 Task: Add Aura Cacia Peppermint Essential Oil to the cart.
Action: Mouse moved to (832, 304)
Screenshot: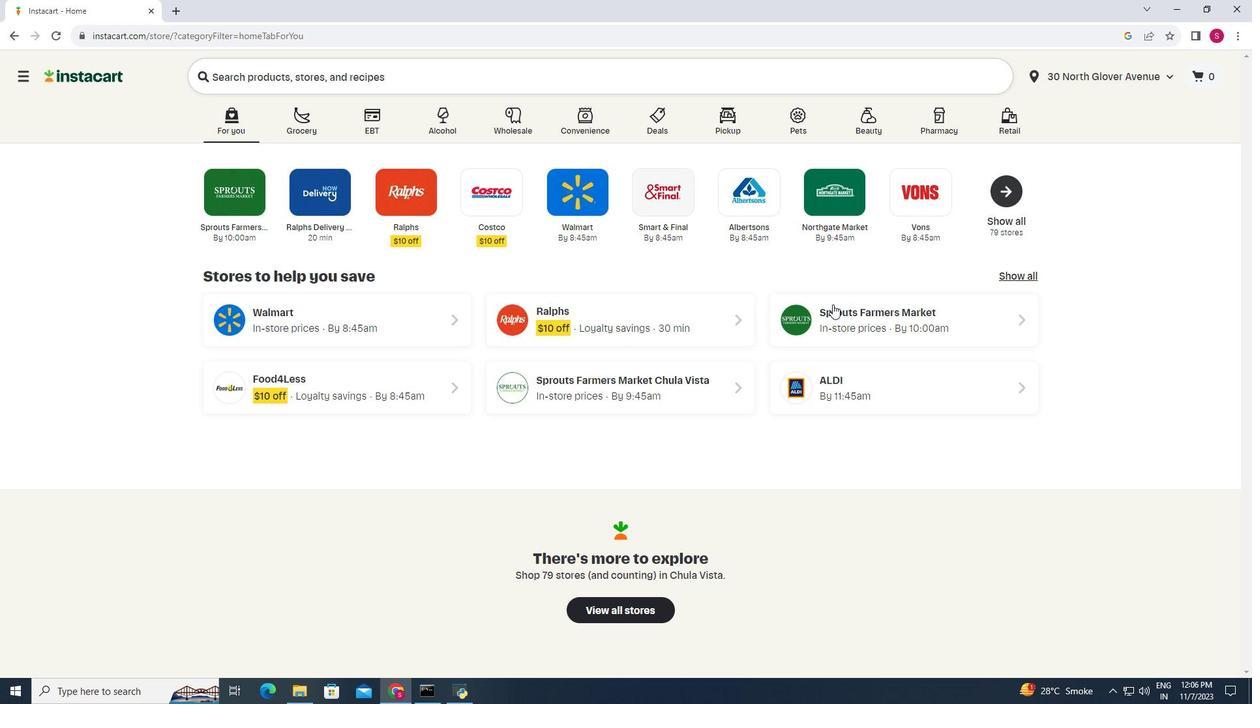 
Action: Mouse pressed left at (832, 304)
Screenshot: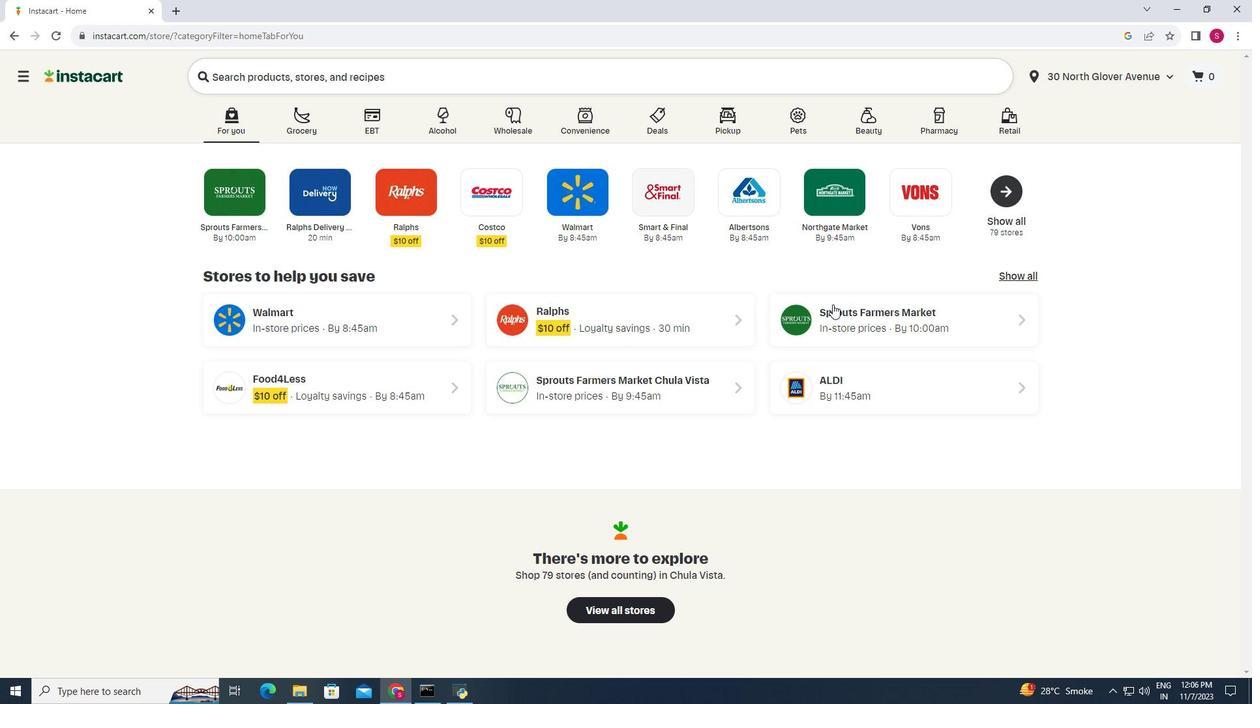 
Action: Mouse moved to (71, 396)
Screenshot: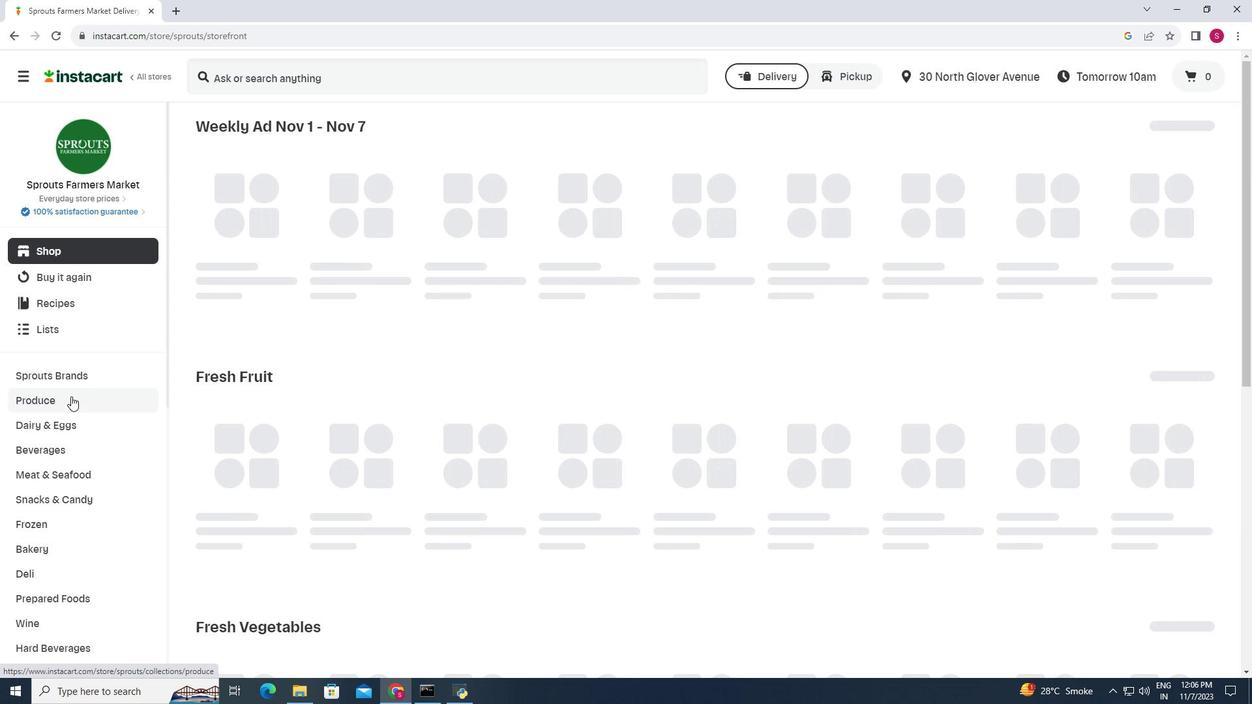 
Action: Mouse scrolled (71, 395) with delta (0, 0)
Screenshot: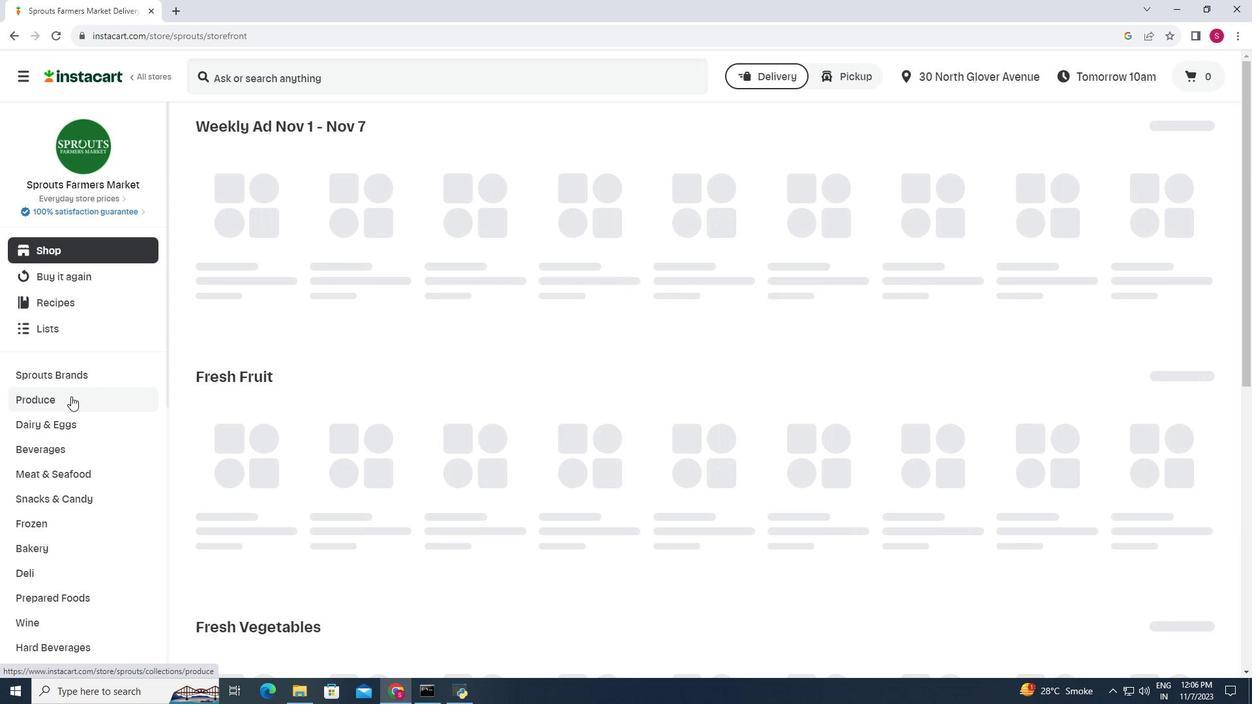 
Action: Mouse scrolled (71, 395) with delta (0, 0)
Screenshot: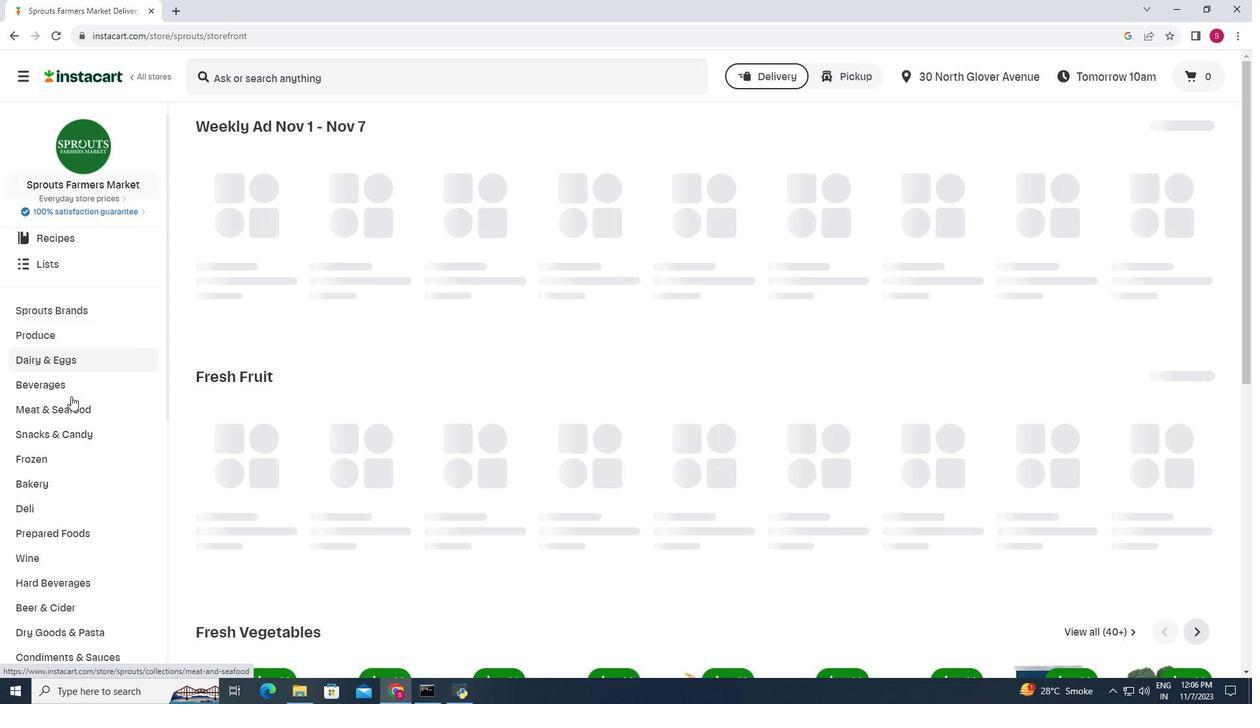 
Action: Mouse scrolled (71, 395) with delta (0, 0)
Screenshot: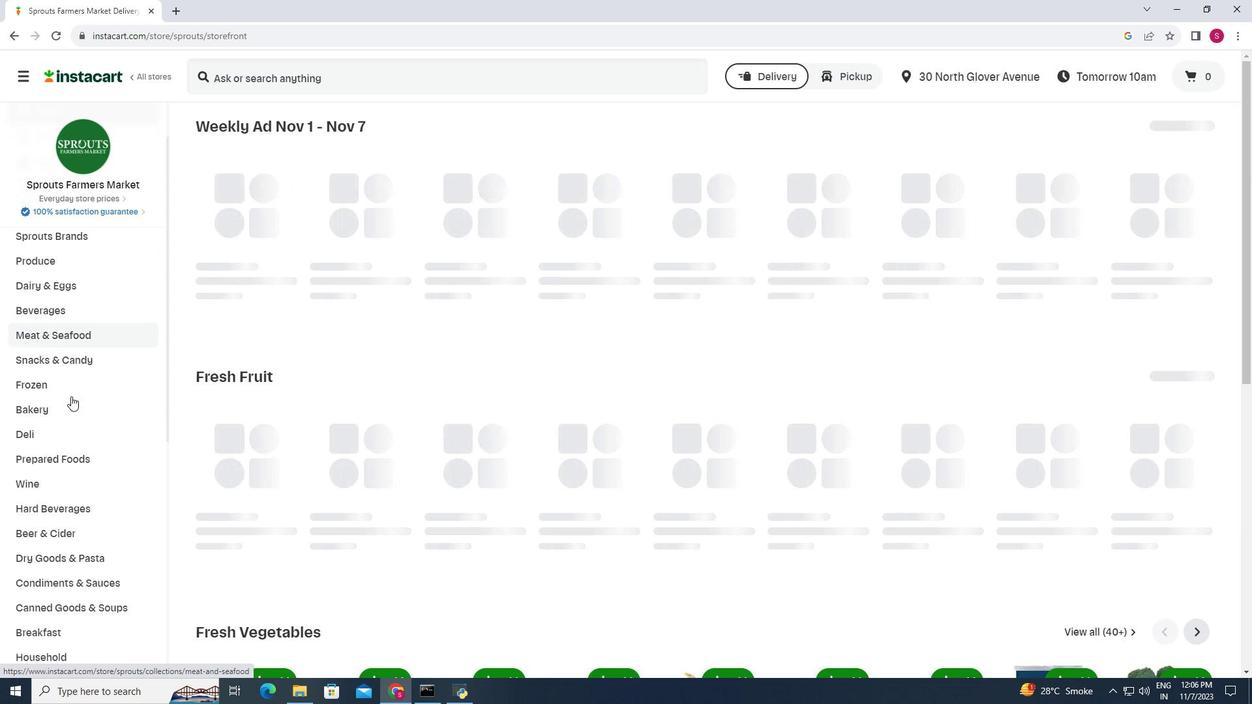
Action: Mouse scrolled (71, 395) with delta (0, 0)
Screenshot: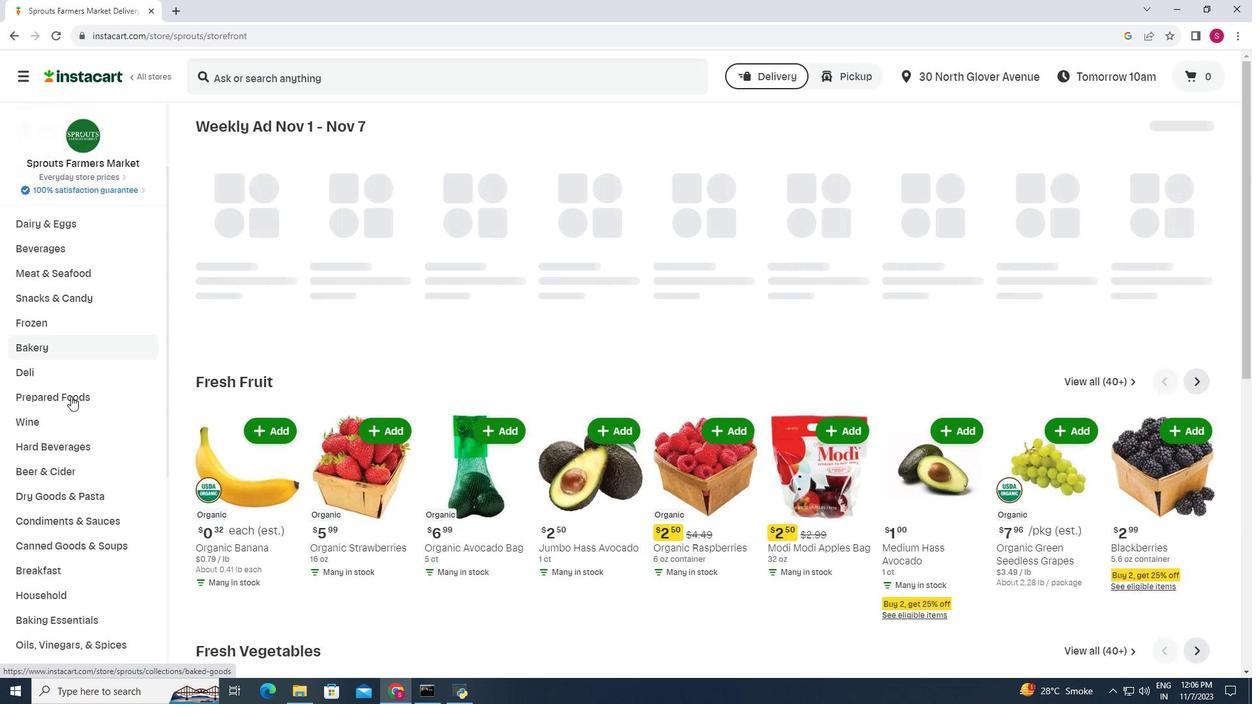 
Action: Mouse moved to (48, 531)
Screenshot: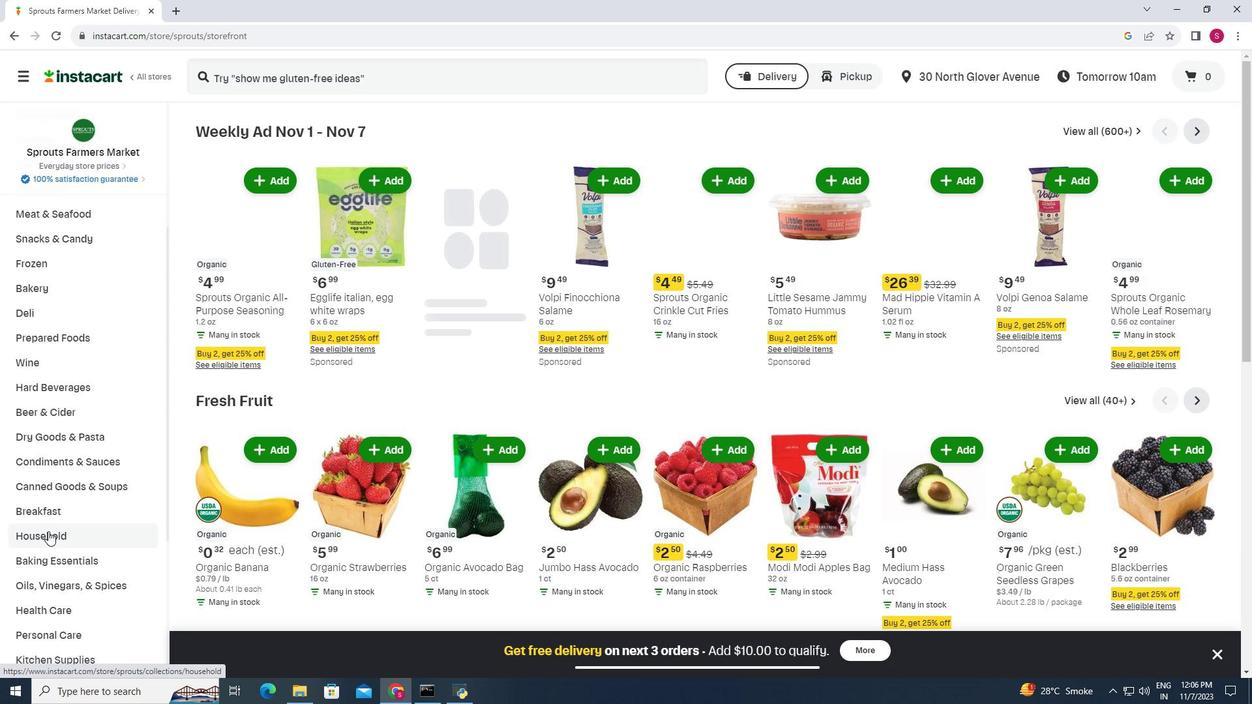 
Action: Mouse pressed left at (48, 531)
Screenshot: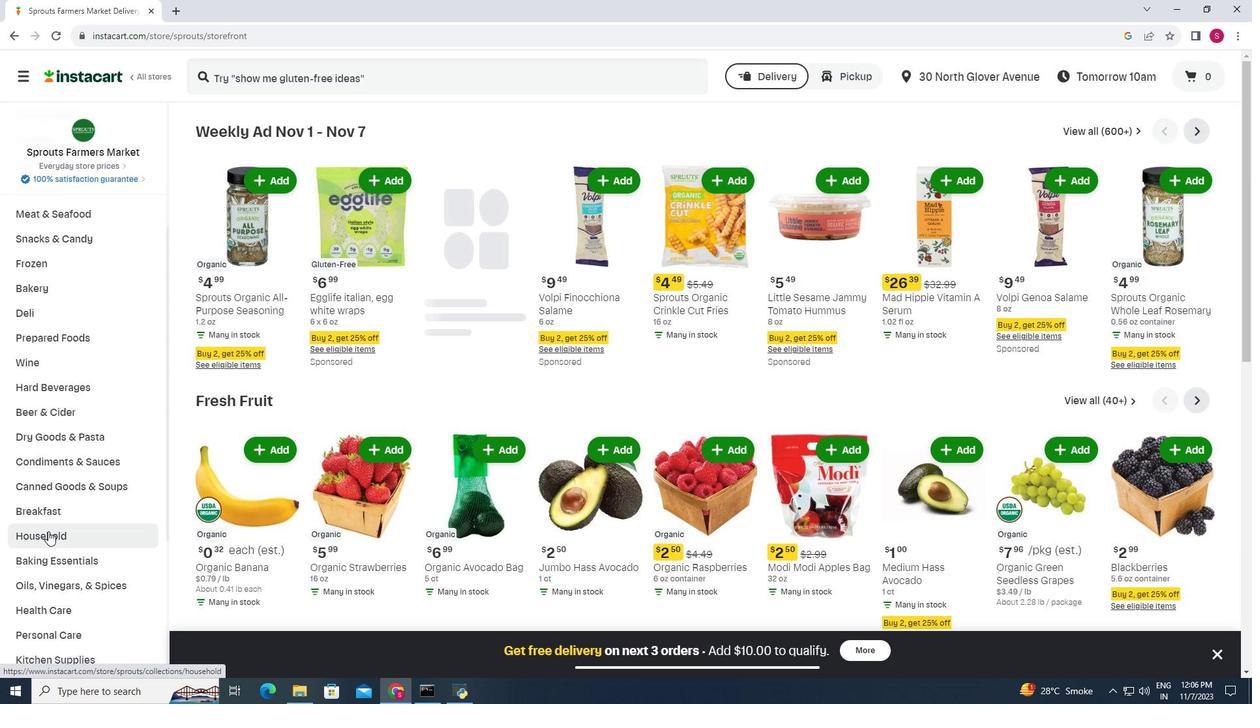 
Action: Mouse moved to (737, 160)
Screenshot: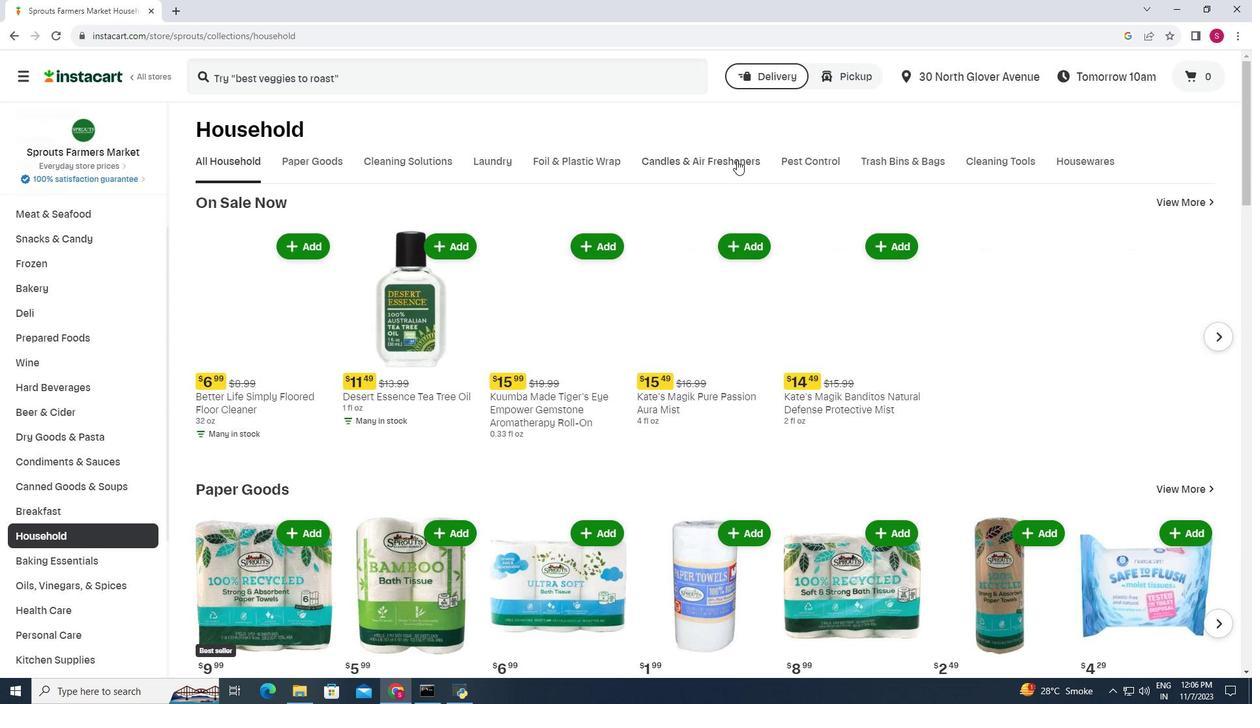 
Action: Mouse pressed left at (737, 160)
Screenshot: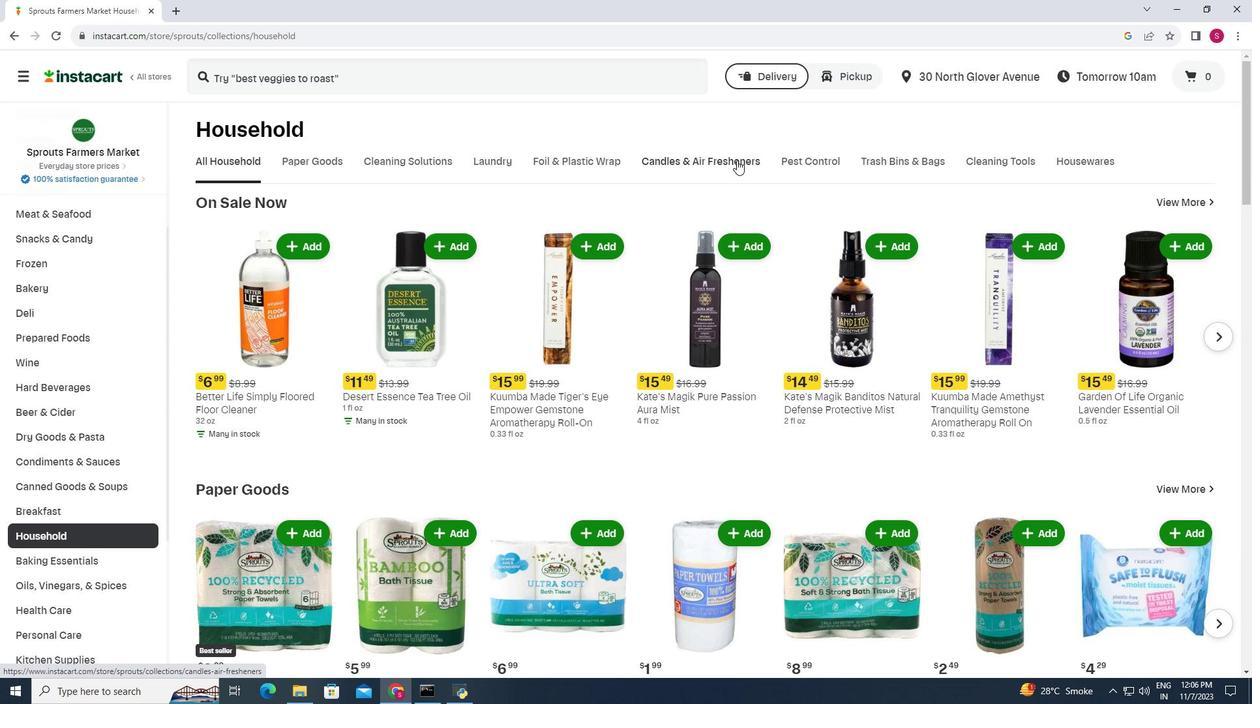 
Action: Mouse moved to (352, 74)
Screenshot: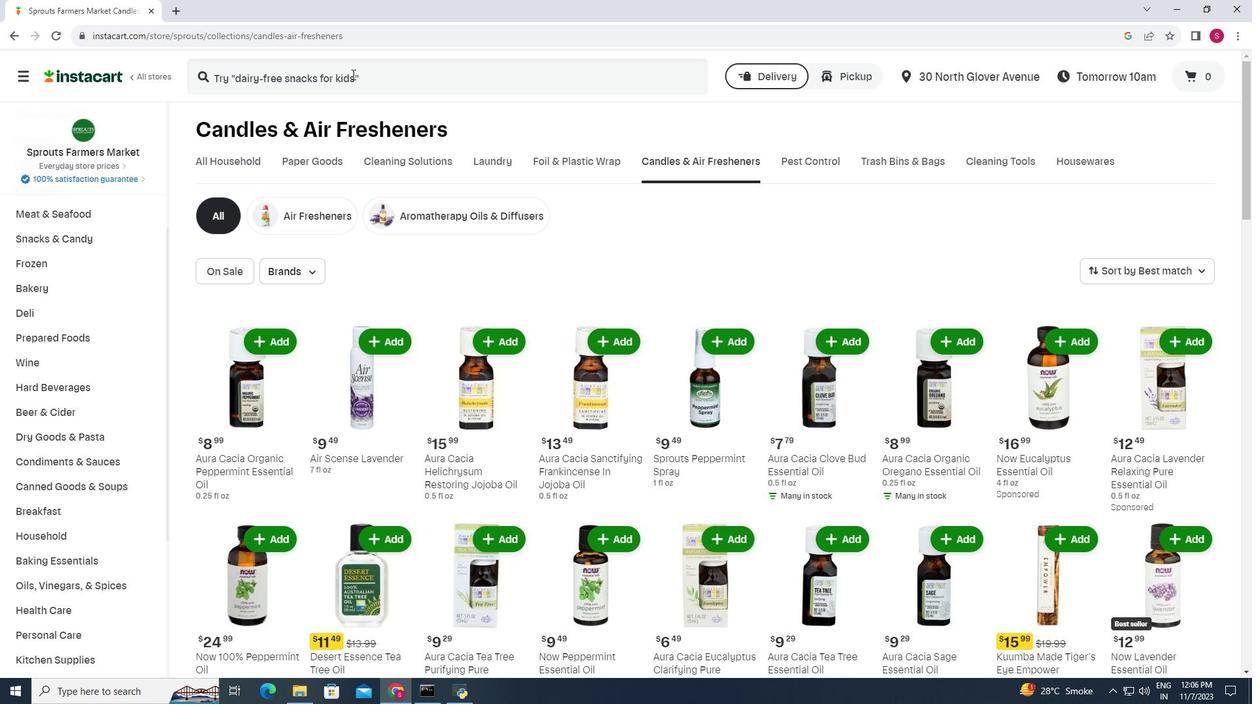 
Action: Mouse pressed left at (352, 74)
Screenshot: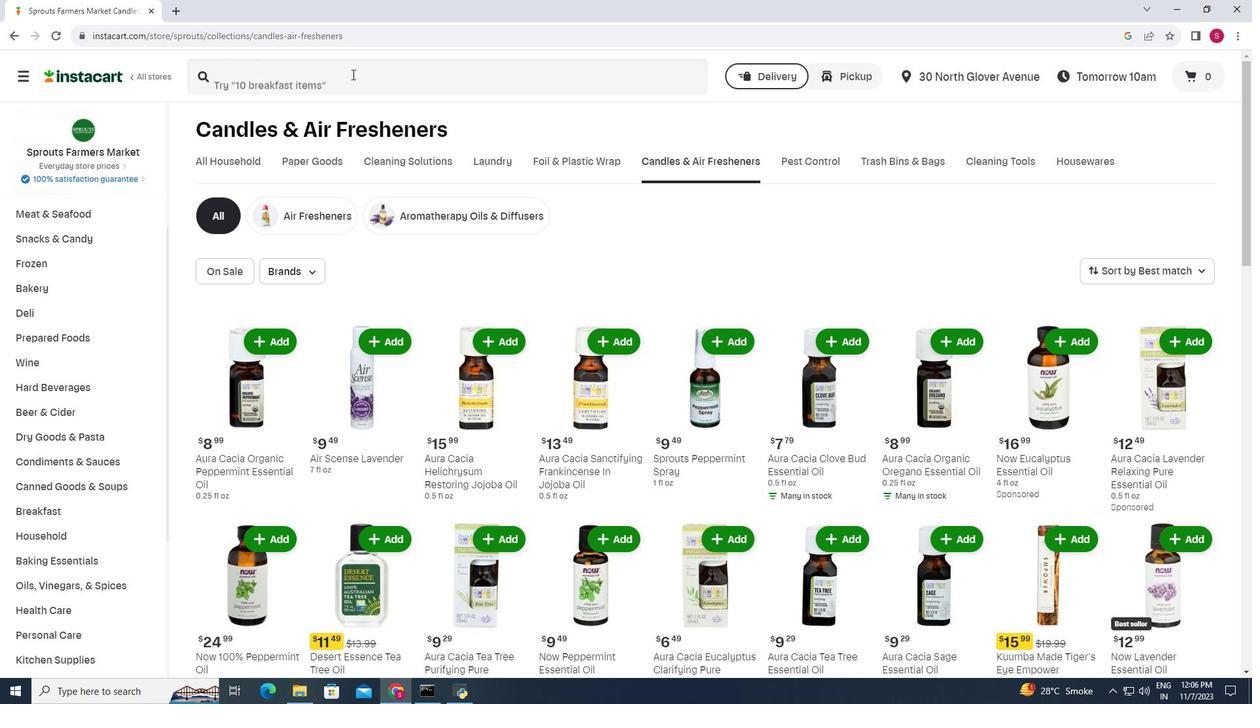 
Action: Mouse moved to (346, 73)
Screenshot: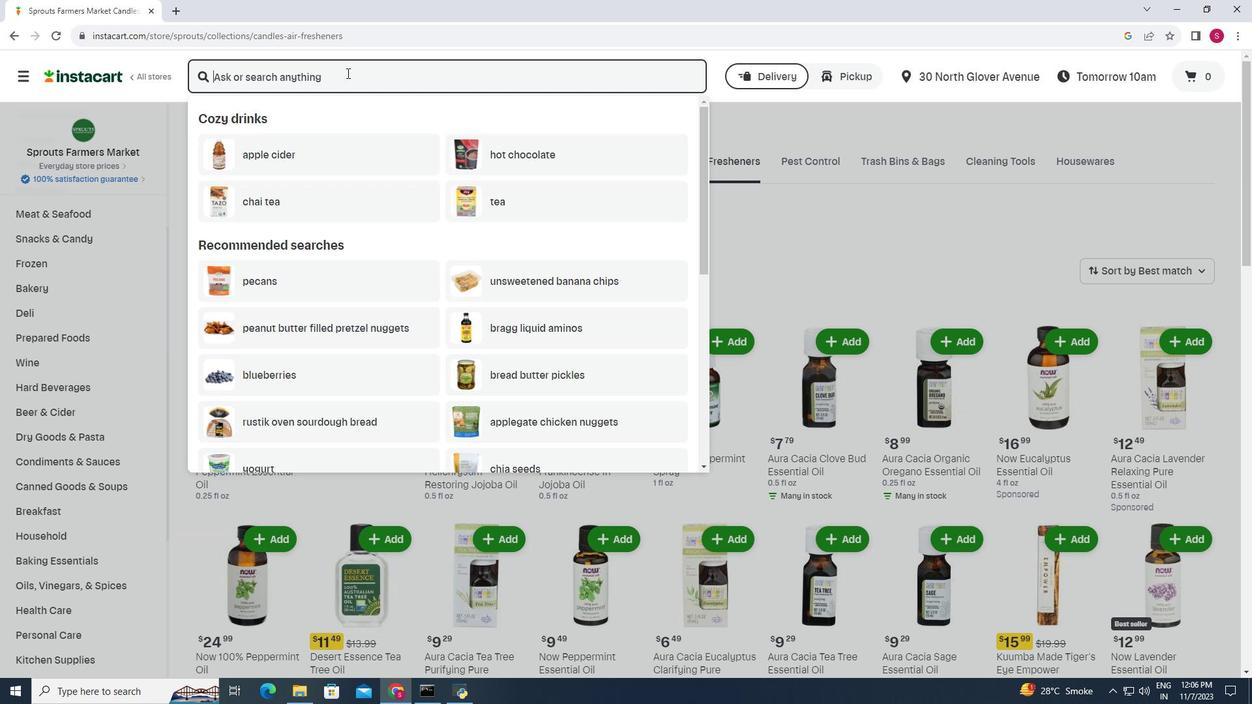 
Action: Key pressed <Key.shift>Aura<Key.space><Key.shift>Cacia<Key.space><Key.shift>Peppermint<Key.space><Key.shift>Essential<Key.space><Key.shift><Key.shift><Key.shift><Key.shift>Oil<Key.enter>
Screenshot: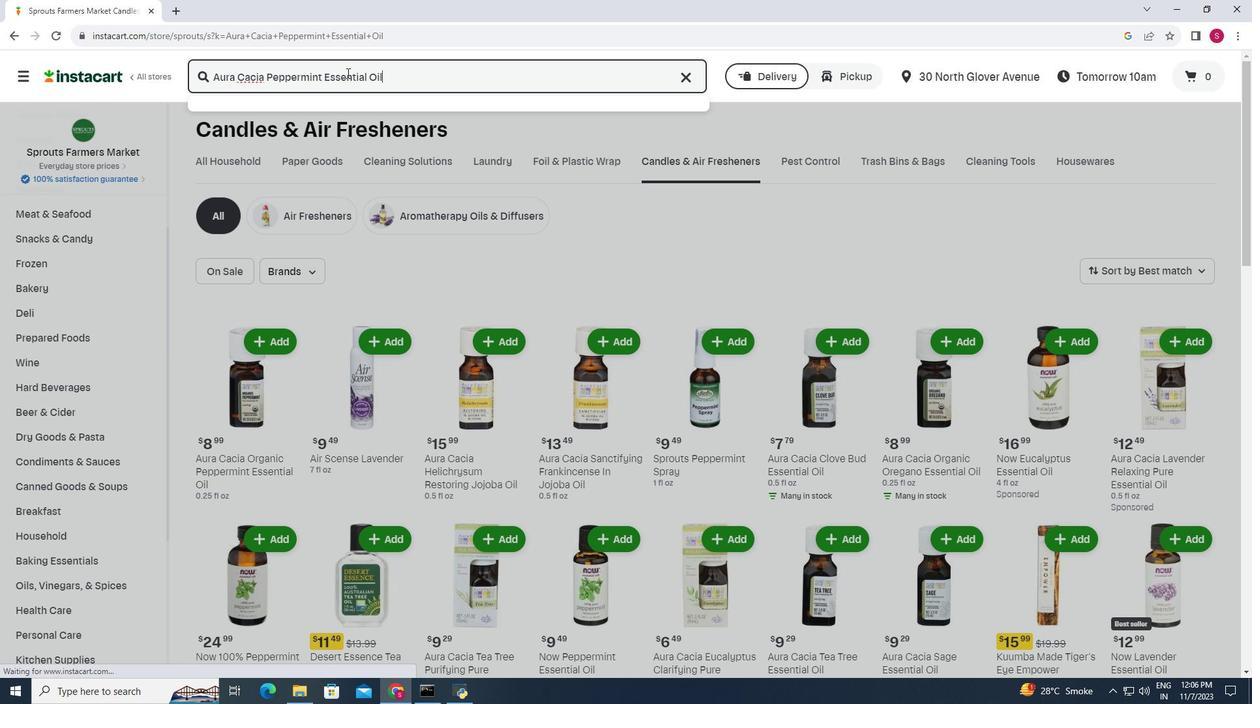 
Action: Mouse moved to (752, 176)
Screenshot: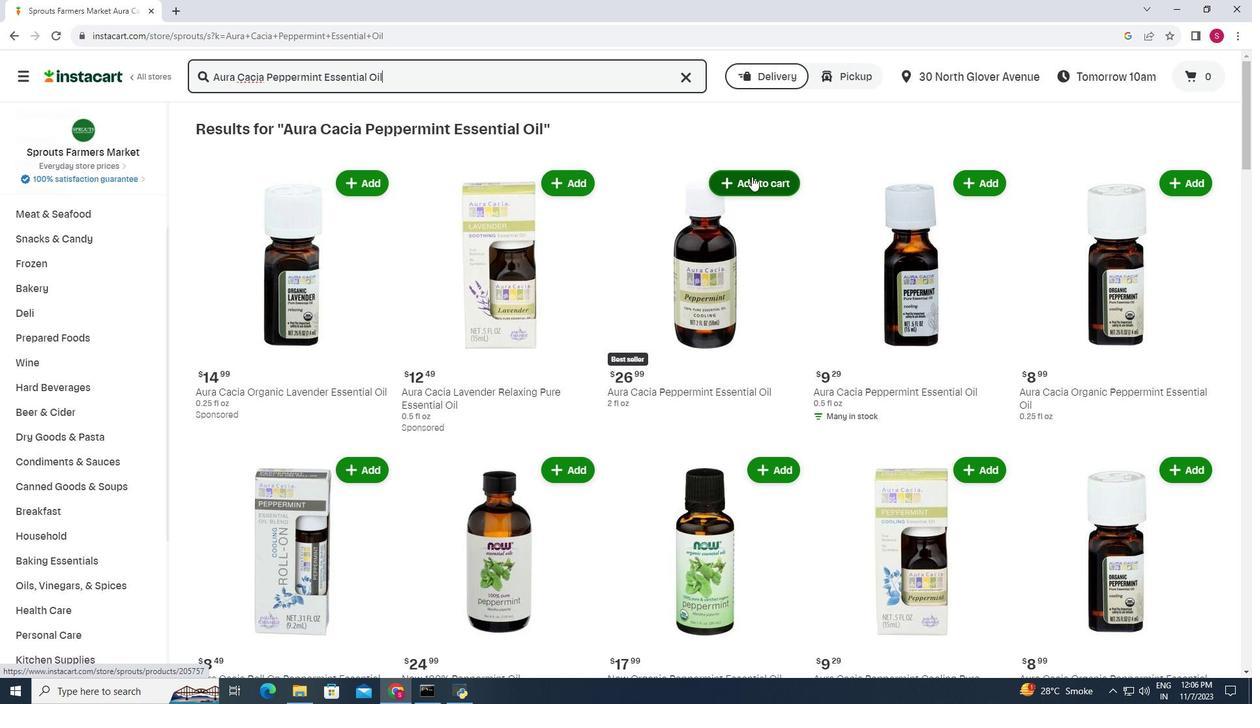 
Action: Mouse pressed left at (752, 176)
Screenshot: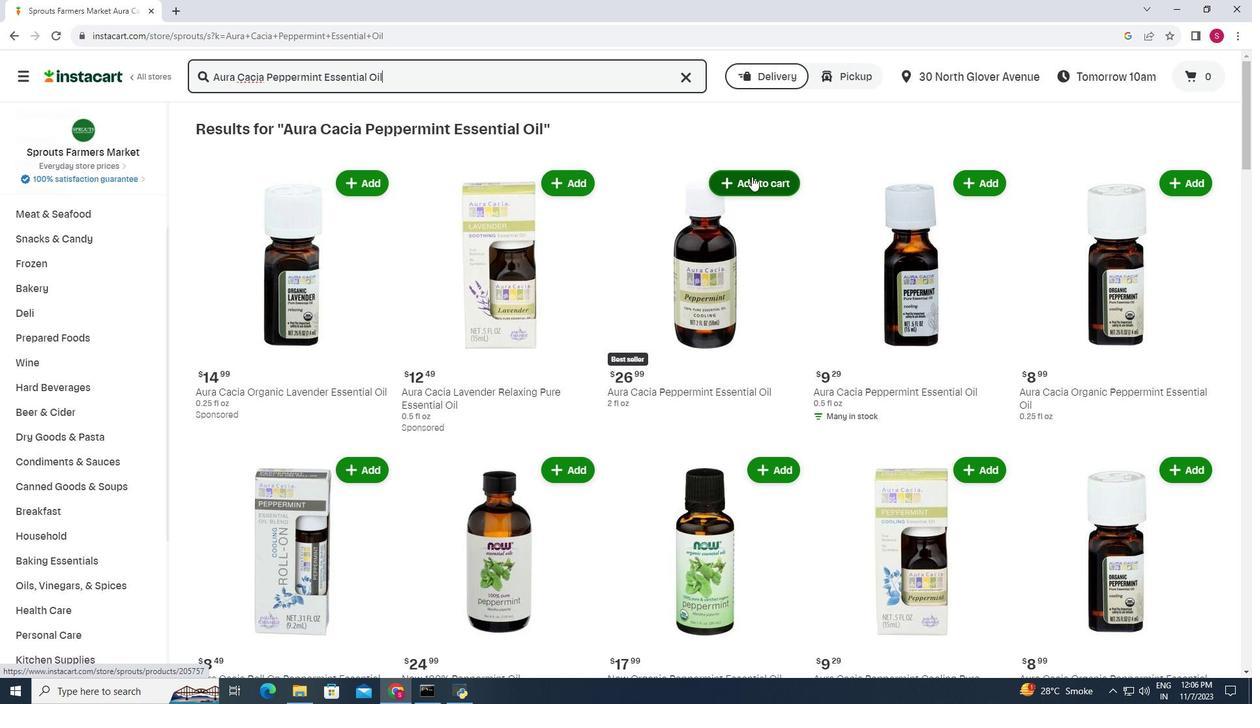
Action: Mouse moved to (663, 167)
Screenshot: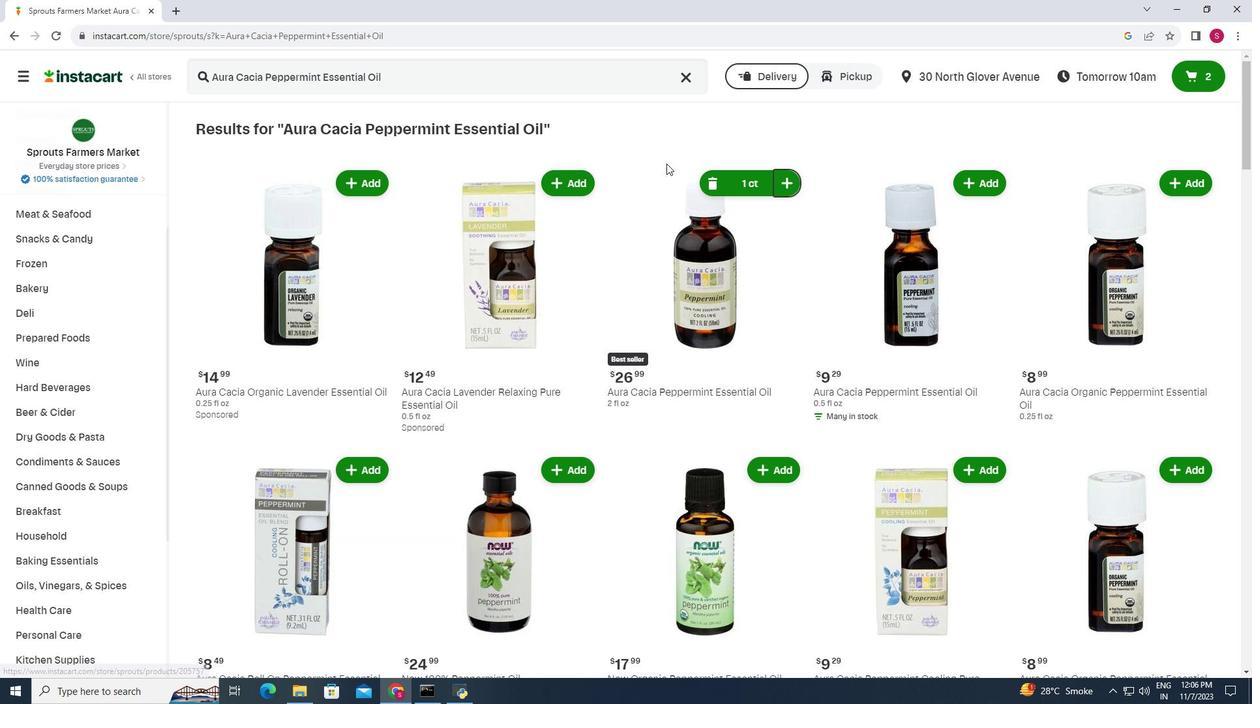 
